 Task: Select traffic view around selected location Olympic National Park, Washington, United States and identify the nearest hotel to the peak traffic point
Action: Mouse moved to (1031, 59)
Screenshot: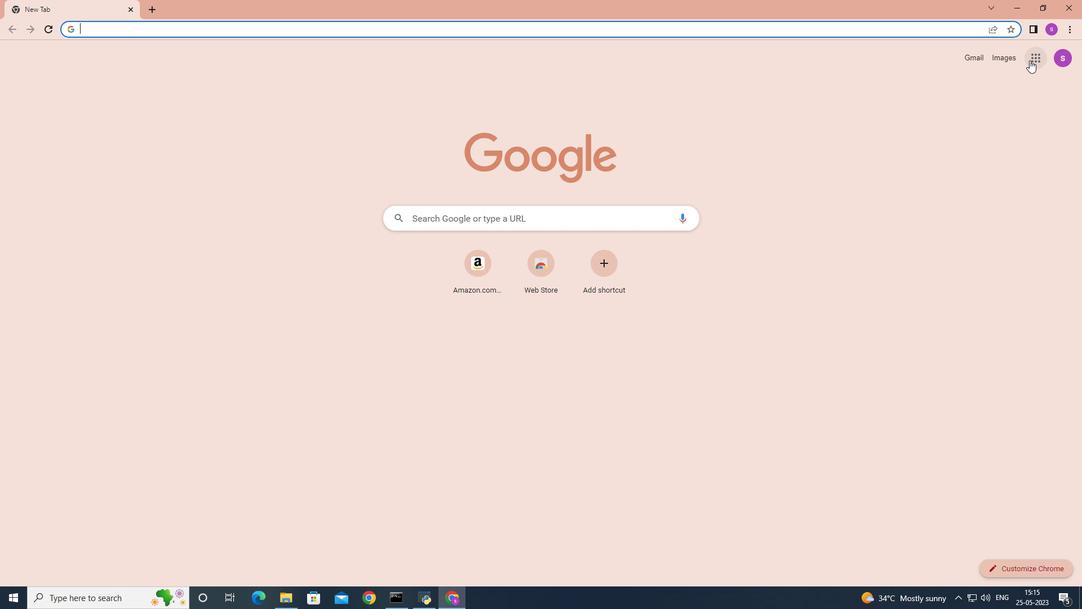 
Action: Mouse pressed left at (1031, 59)
Screenshot: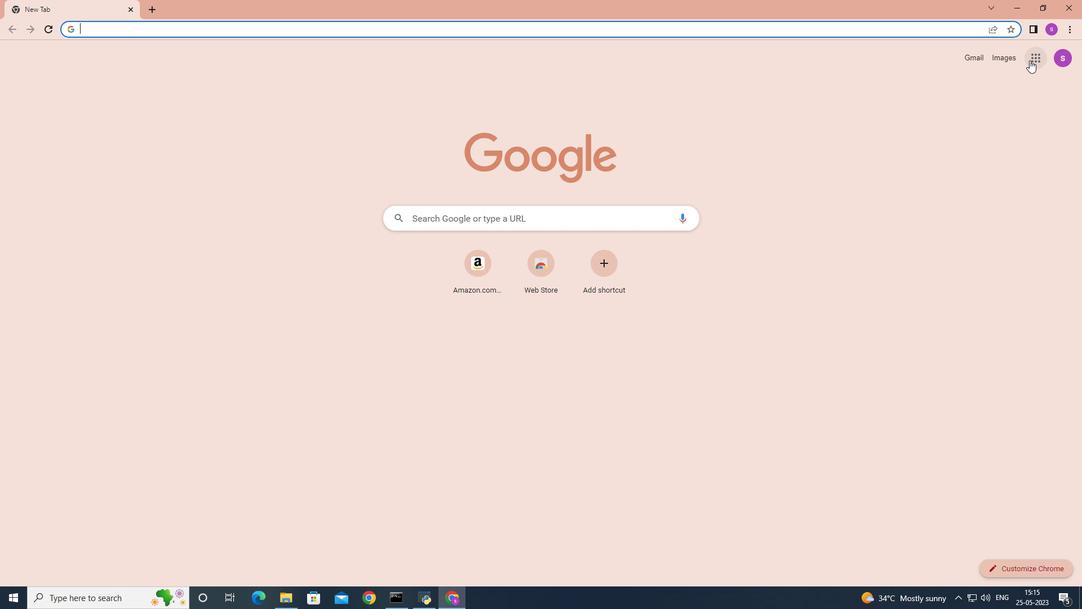 
Action: Mouse moved to (1021, 91)
Screenshot: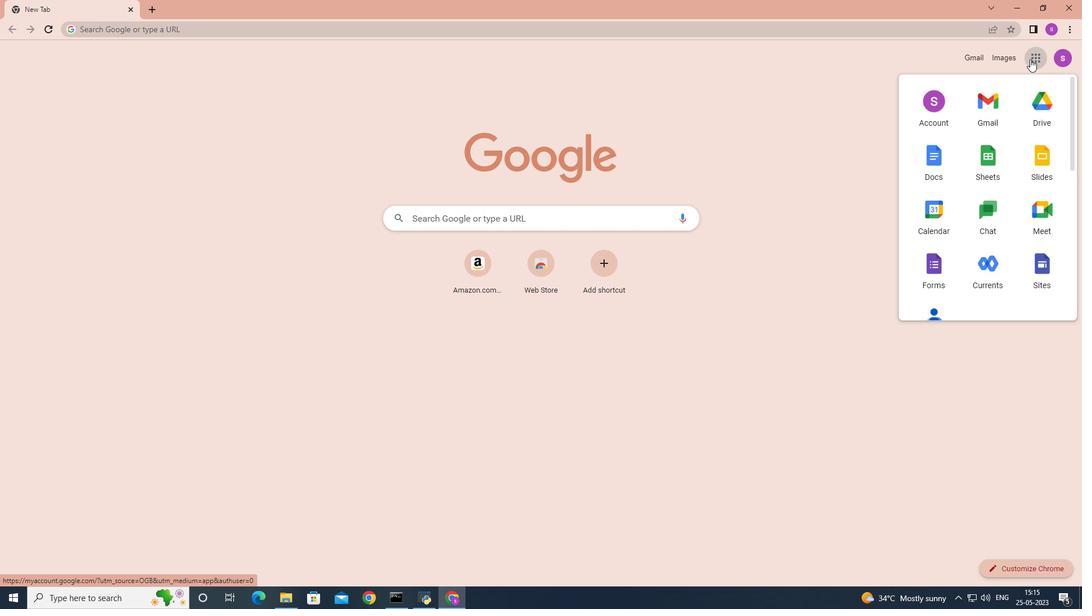 
Action: Mouse scrolled (1021, 91) with delta (0, 0)
Screenshot: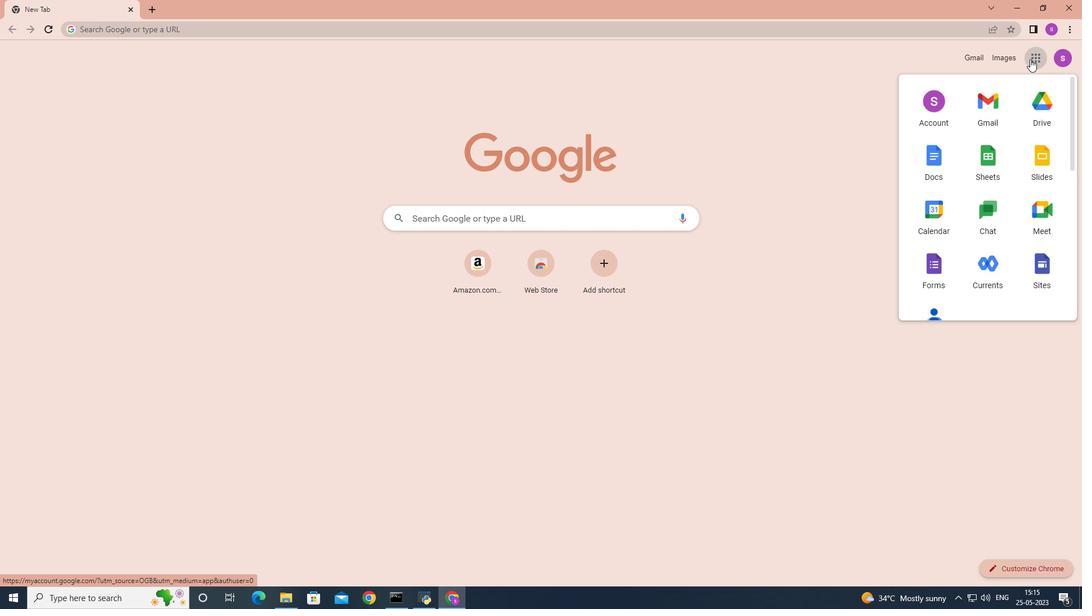 
Action: Mouse moved to (1021, 92)
Screenshot: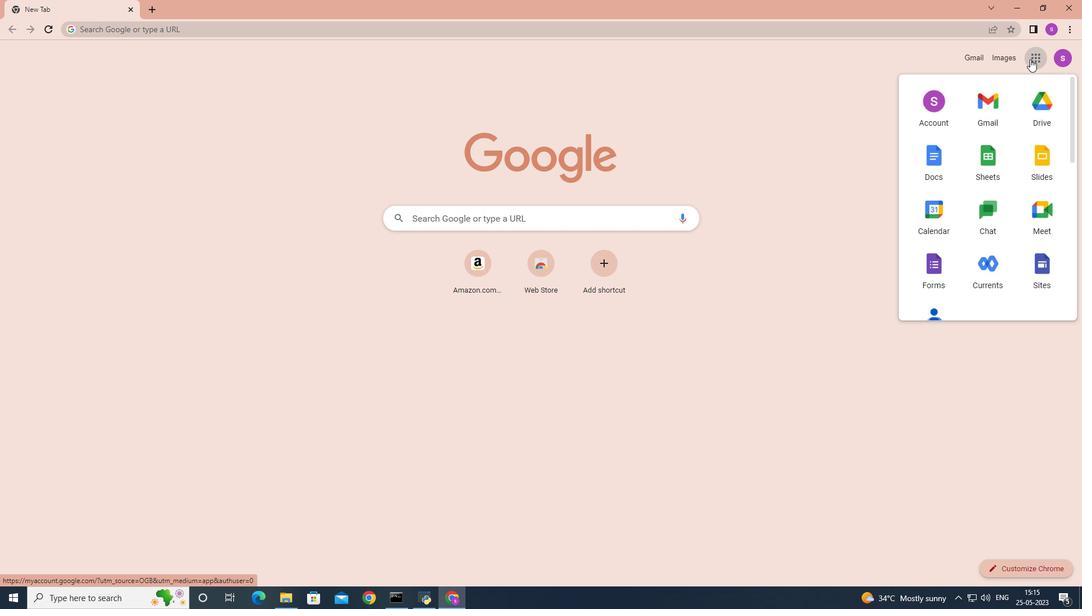 
Action: Mouse scrolled (1021, 91) with delta (0, 0)
Screenshot: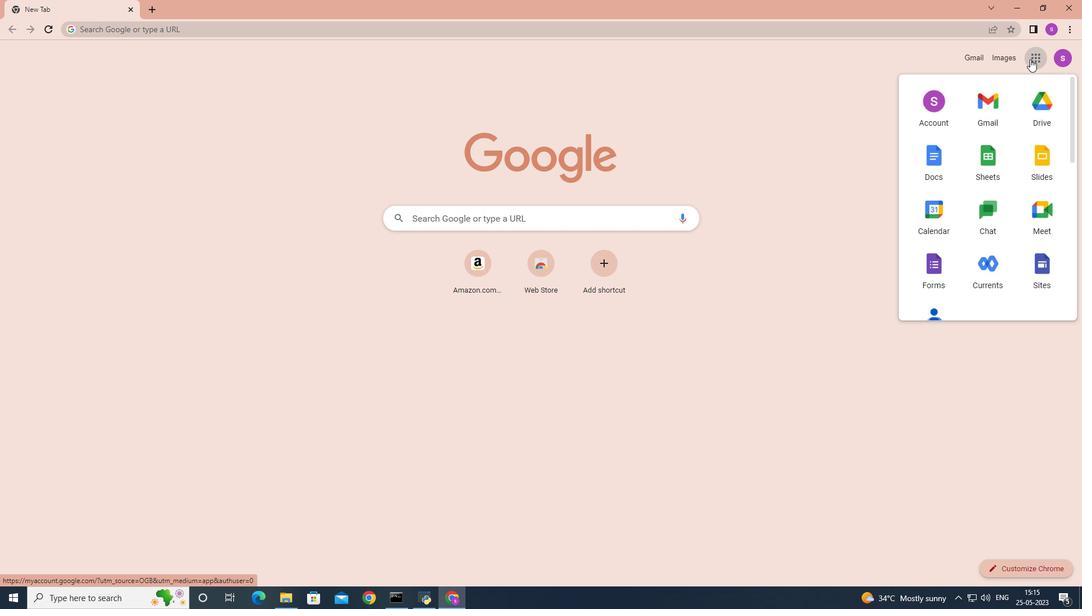 
Action: Mouse scrolled (1021, 91) with delta (0, 0)
Screenshot: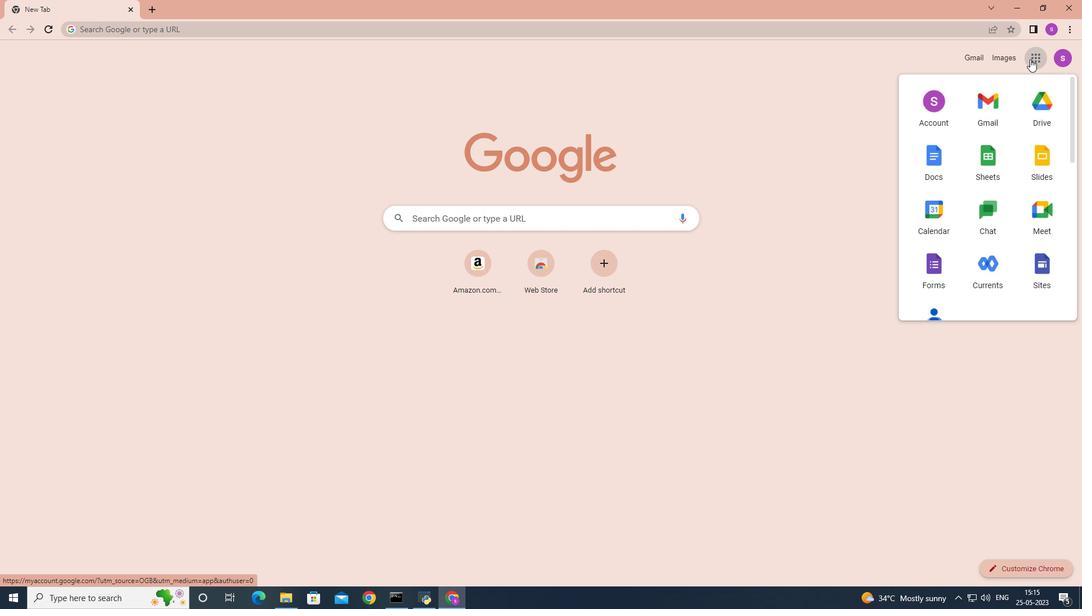
Action: Mouse moved to (1058, 205)
Screenshot: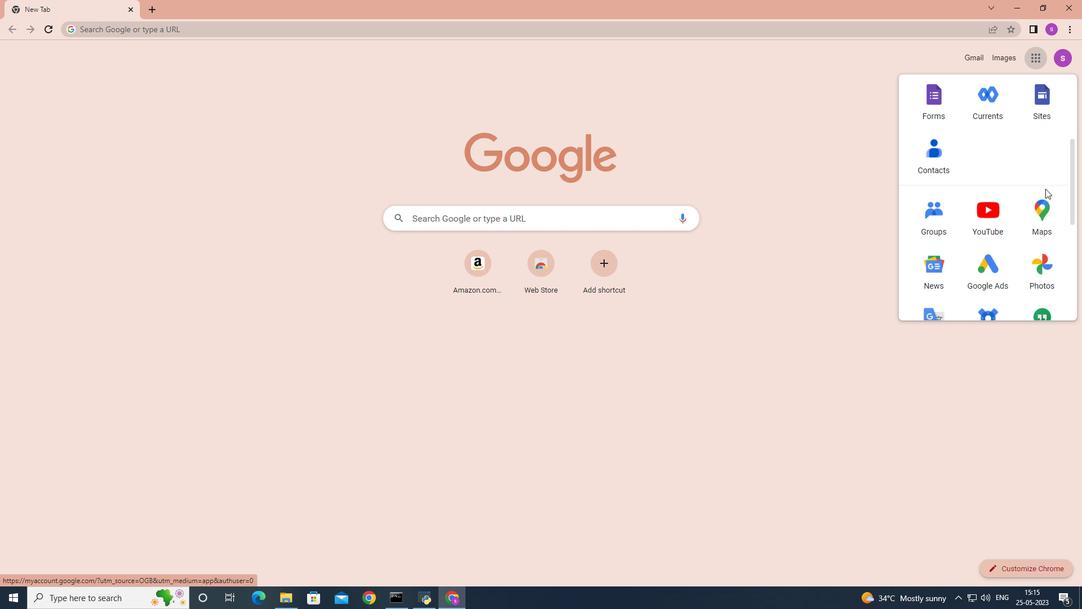 
Action: Mouse pressed left at (1058, 205)
Screenshot: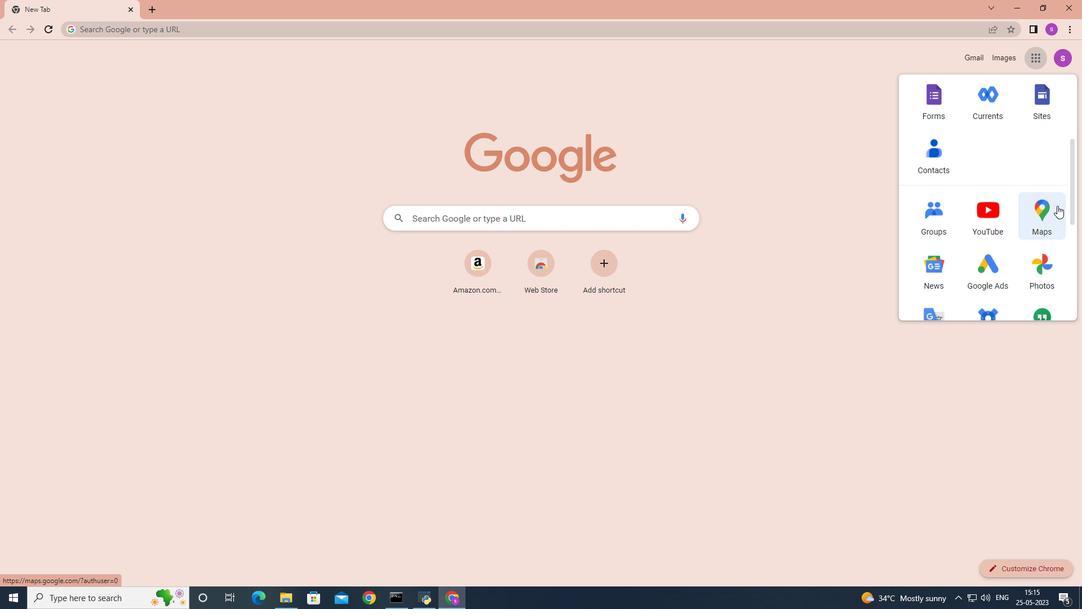 
Action: Mouse moved to (163, 56)
Screenshot: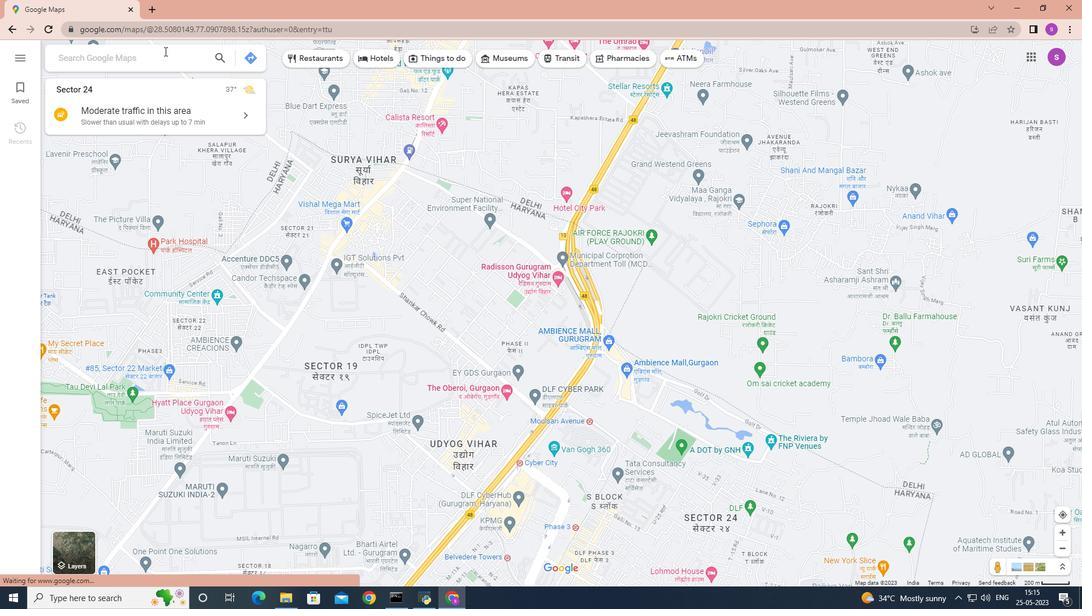 
Action: Mouse pressed left at (163, 56)
Screenshot: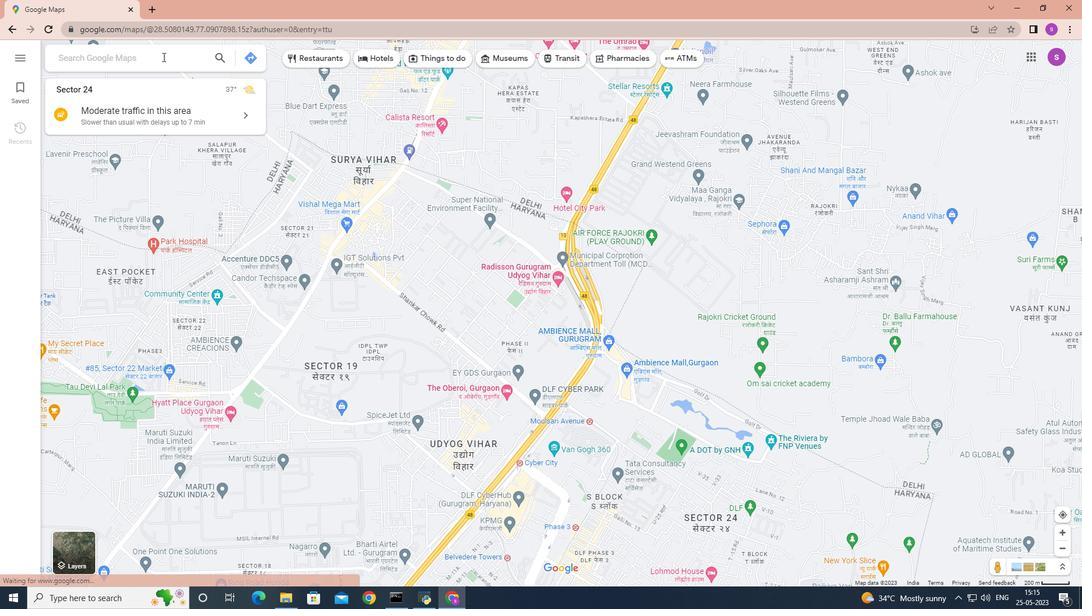 
Action: Mouse moved to (360, 41)
Screenshot: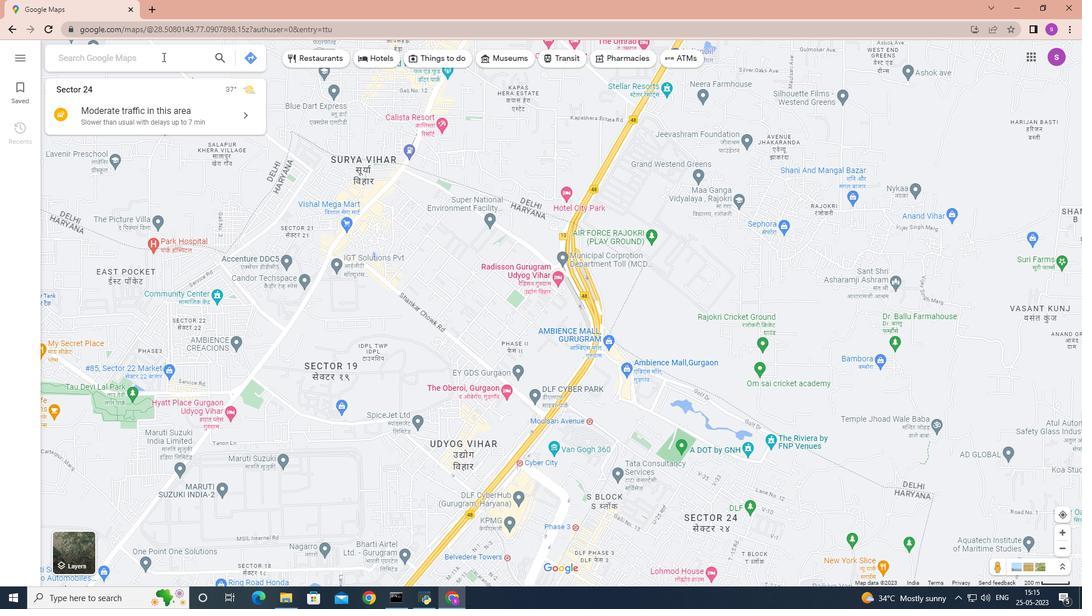 
Action: Key pressed <Key.shift>Olt<Key.backspace>ympic<Key.space>nat<Key.backspace><Key.backspace><Key.backspace><Key.shift>National<Key.space><Key.shift>Park<Key.space>,<Key.space><Key.shift>Washington<Key.space>,<Key.space><Key.shift><Key.shift><Key.shift><Key.shift><Key.shift><Key.shift><Key.shift><Key.shift><Key.shift><Key.shift><Key.shift><Key.shift><Key.shift><Key.shift><Key.shift><Key.shift><Key.shift><Key.shift><Key.shift><Key.shift><Key.shift><Key.shift><Key.shift><Key.shift>United<Key.space><Key.shift>States
Screenshot: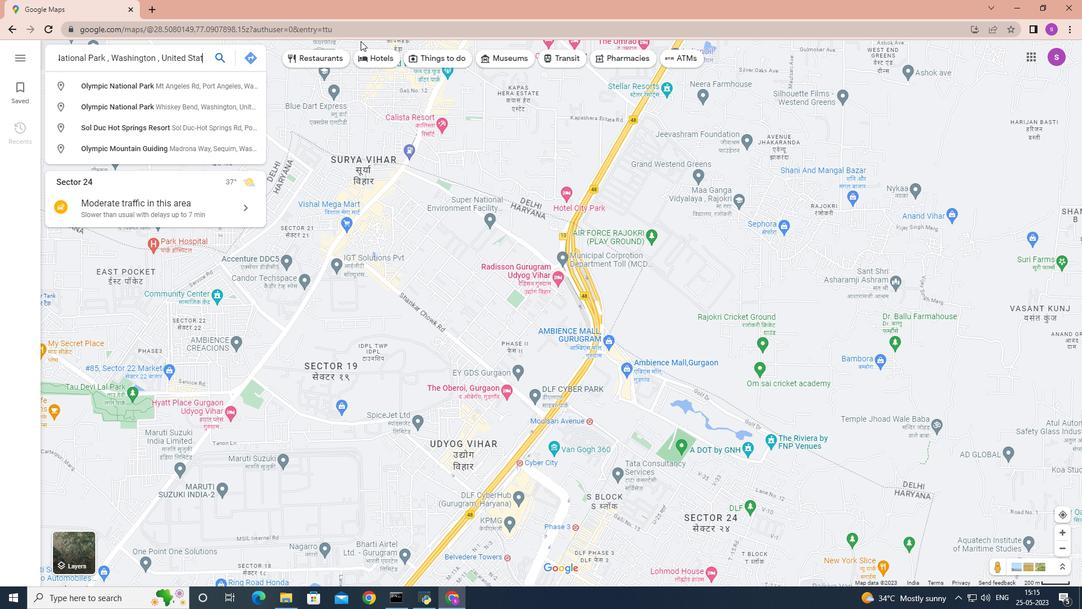 
Action: Mouse moved to (219, 55)
Screenshot: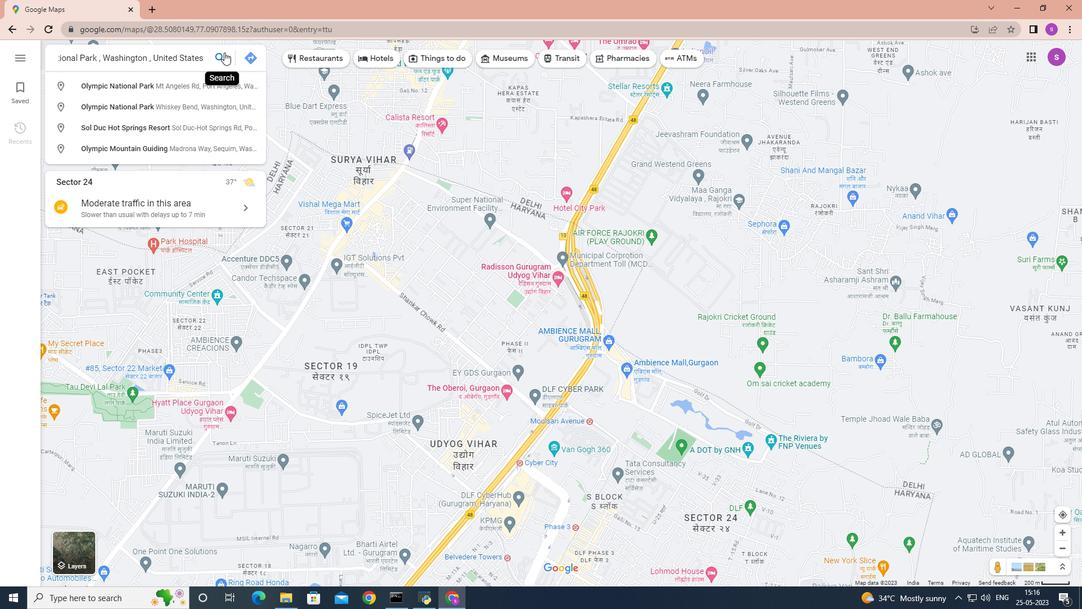 
Action: Mouse pressed left at (219, 55)
Screenshot: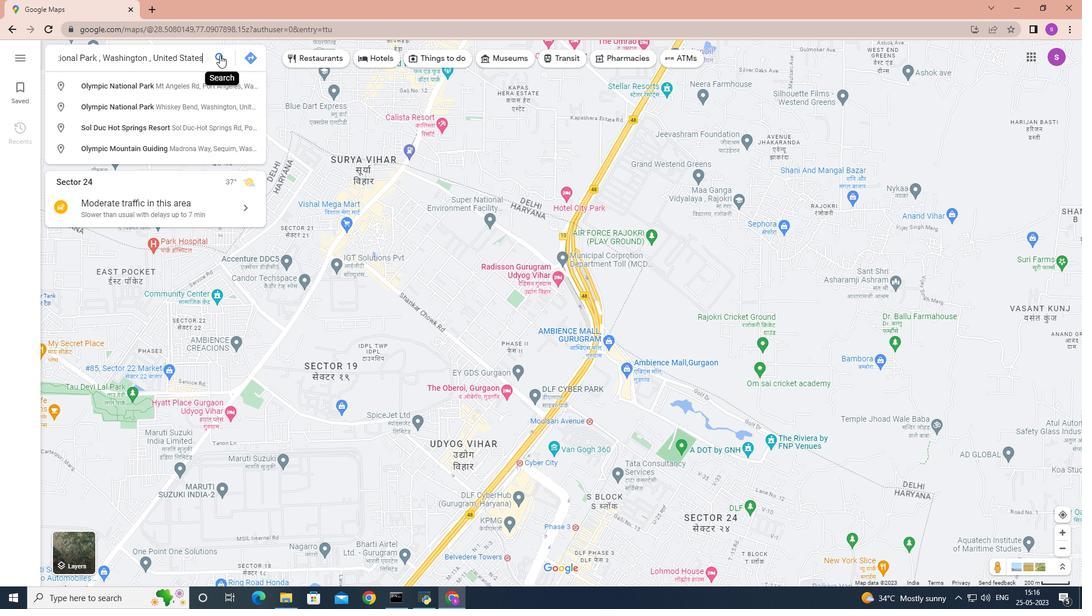 
Action: Mouse moved to (381, 58)
Screenshot: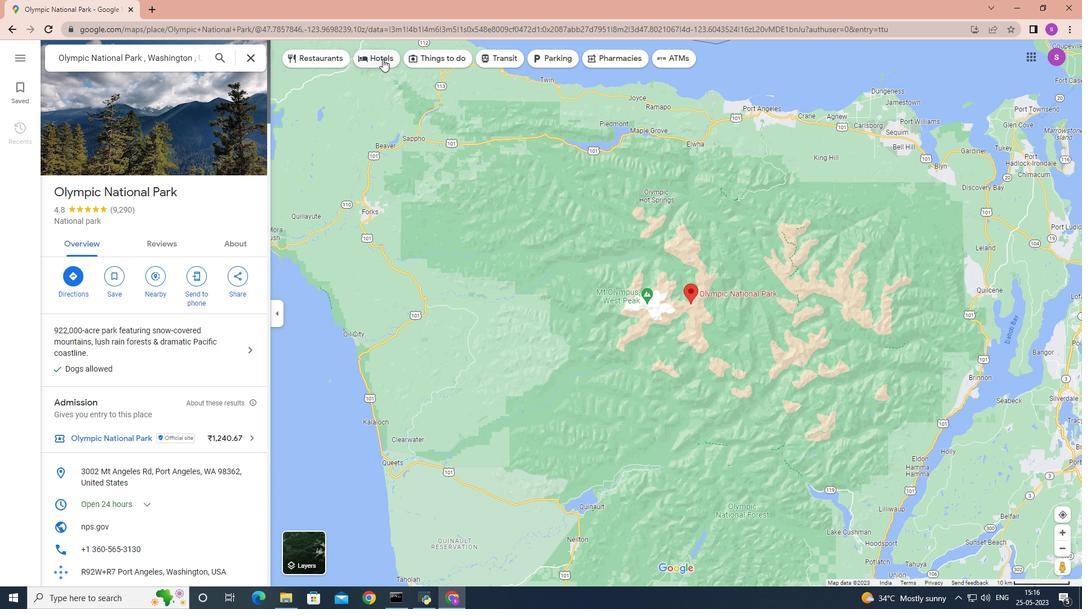 
Action: Mouse pressed left at (381, 58)
Screenshot: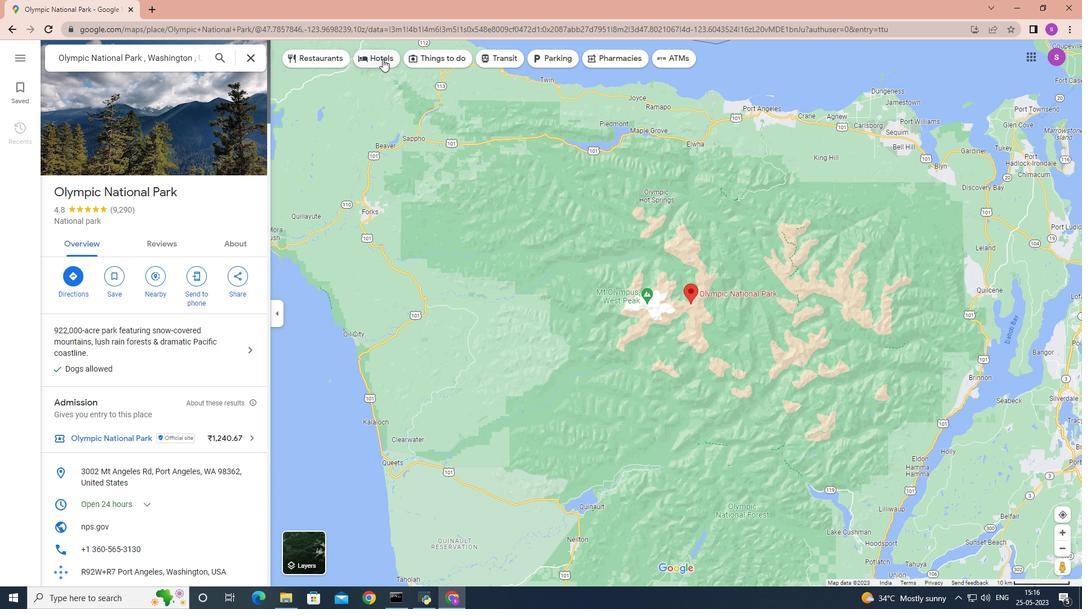 
Action: Mouse moved to (306, 544)
Screenshot: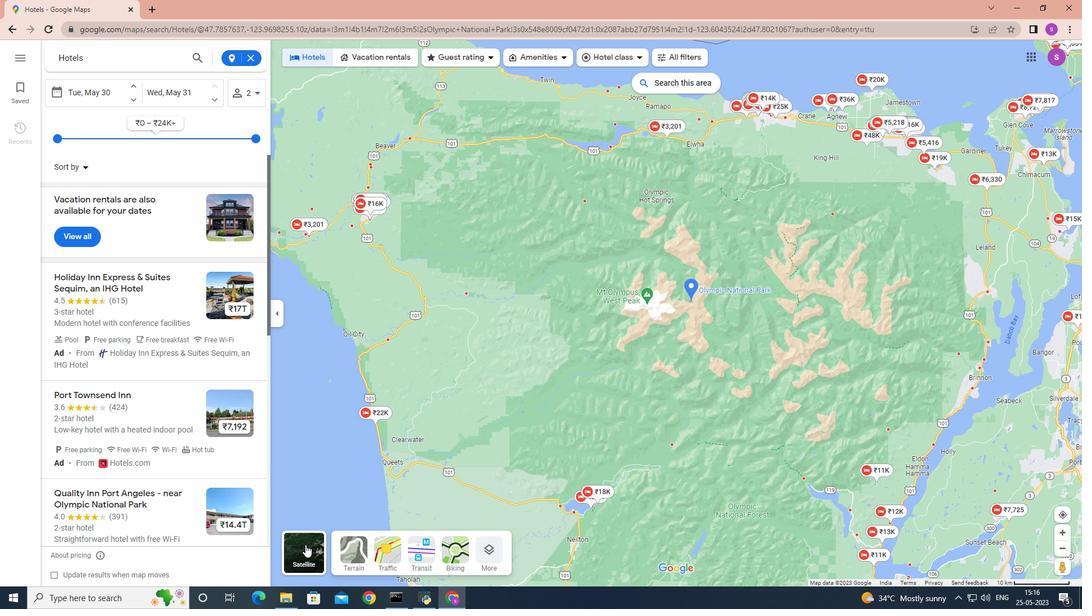
Action: Mouse pressed left at (306, 544)
Screenshot: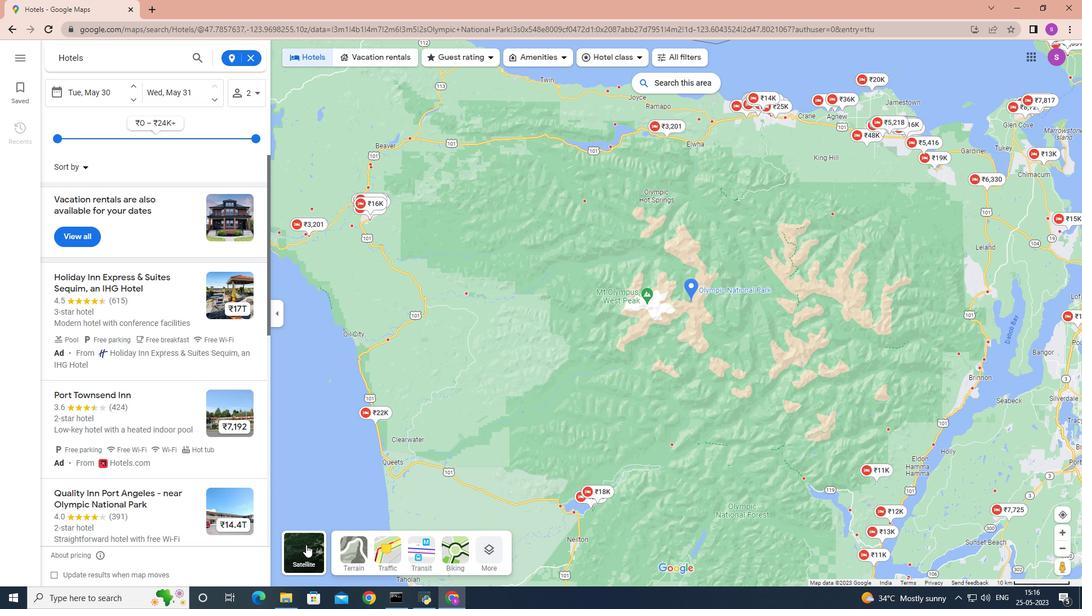 
Action: Mouse moved to (491, 553)
Screenshot: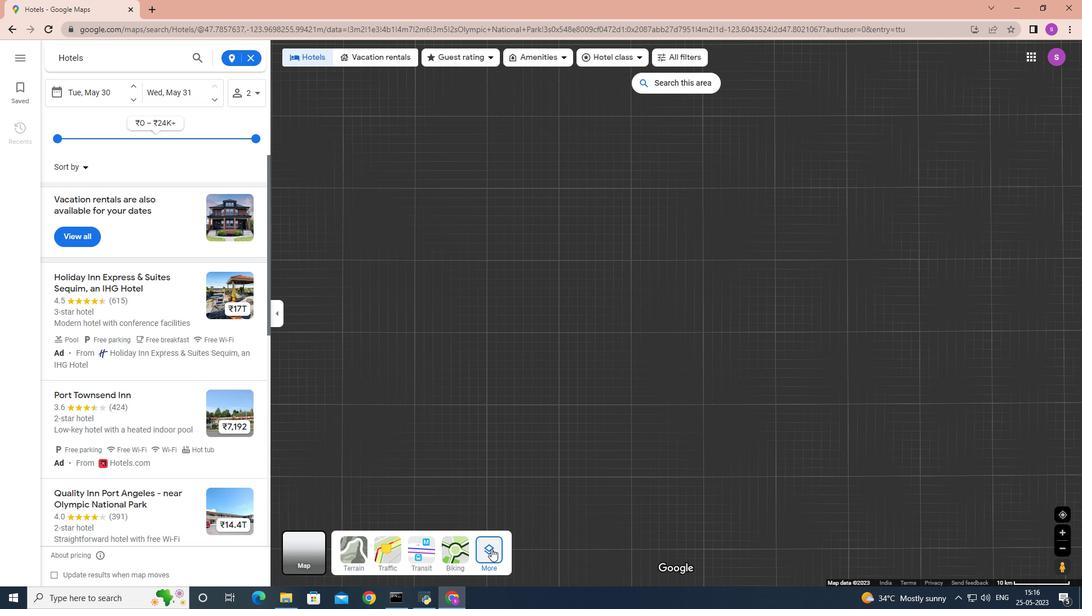 
Action: Mouse pressed left at (491, 553)
Screenshot: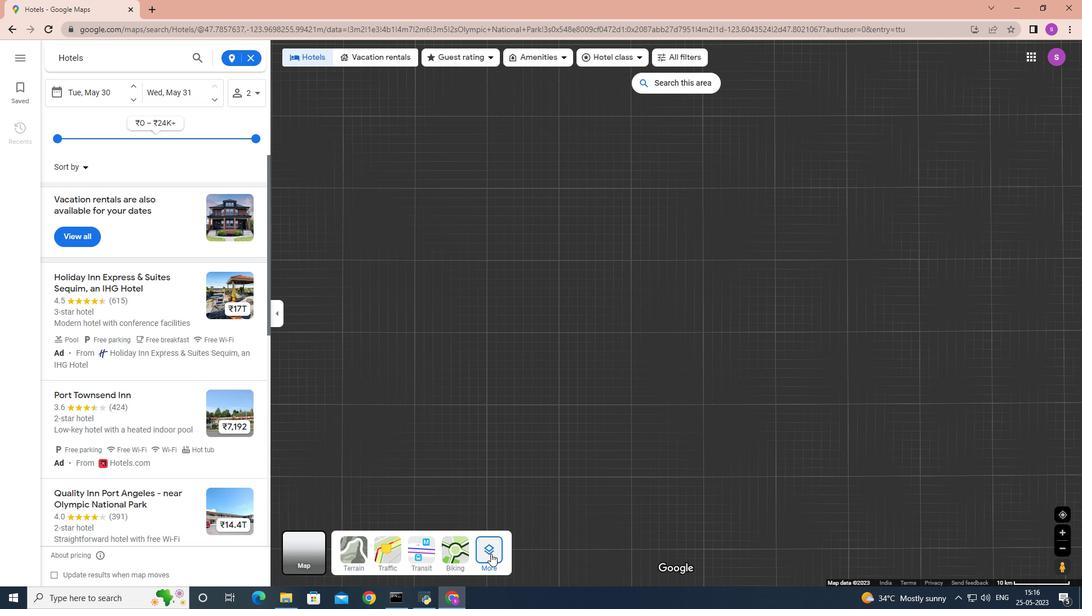 
Action: Mouse moved to (360, 279)
Screenshot: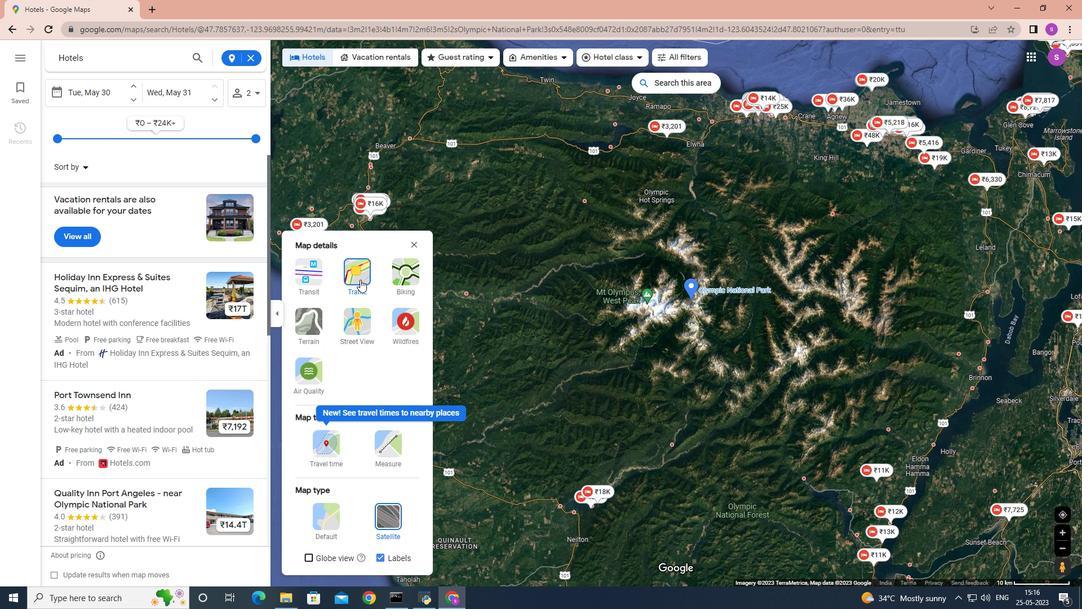 
Action: Mouse pressed left at (360, 279)
Screenshot: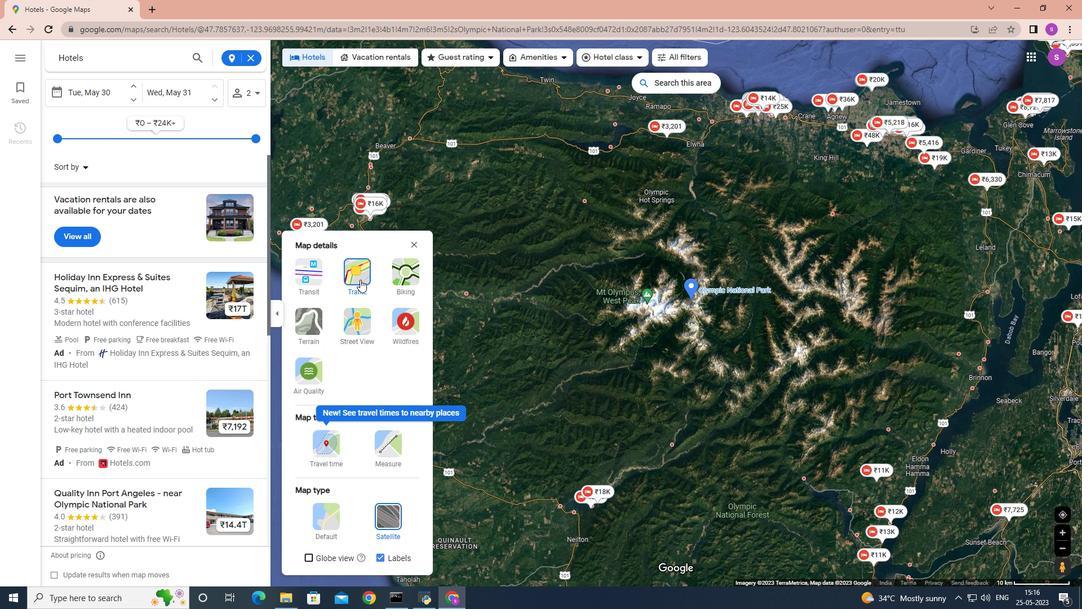 
Action: Mouse moved to (318, 504)
Screenshot: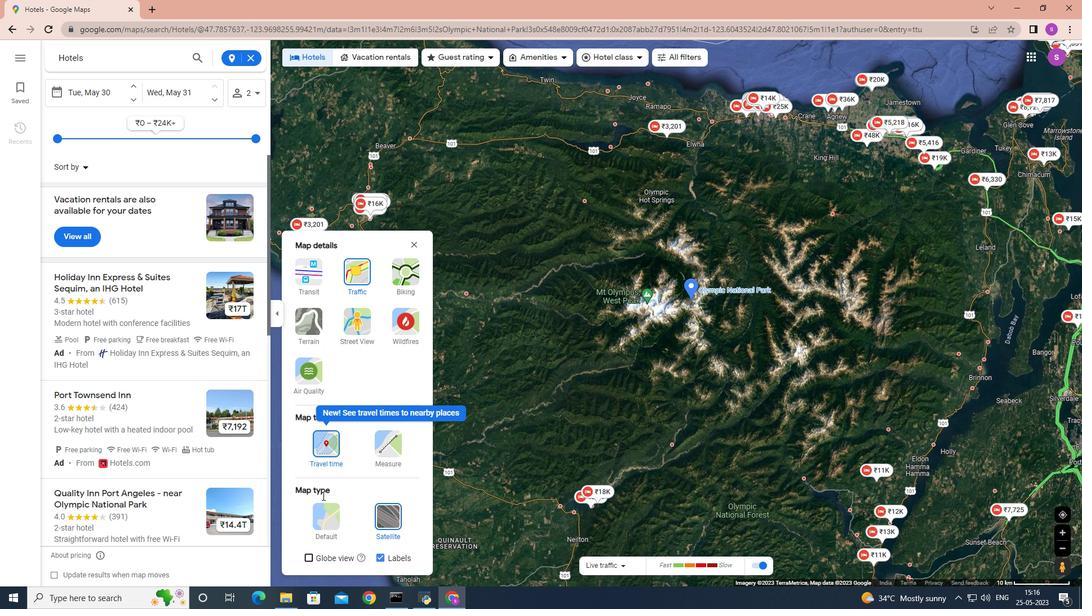 
Action: Mouse scrolled (318, 503) with delta (0, 0)
Screenshot: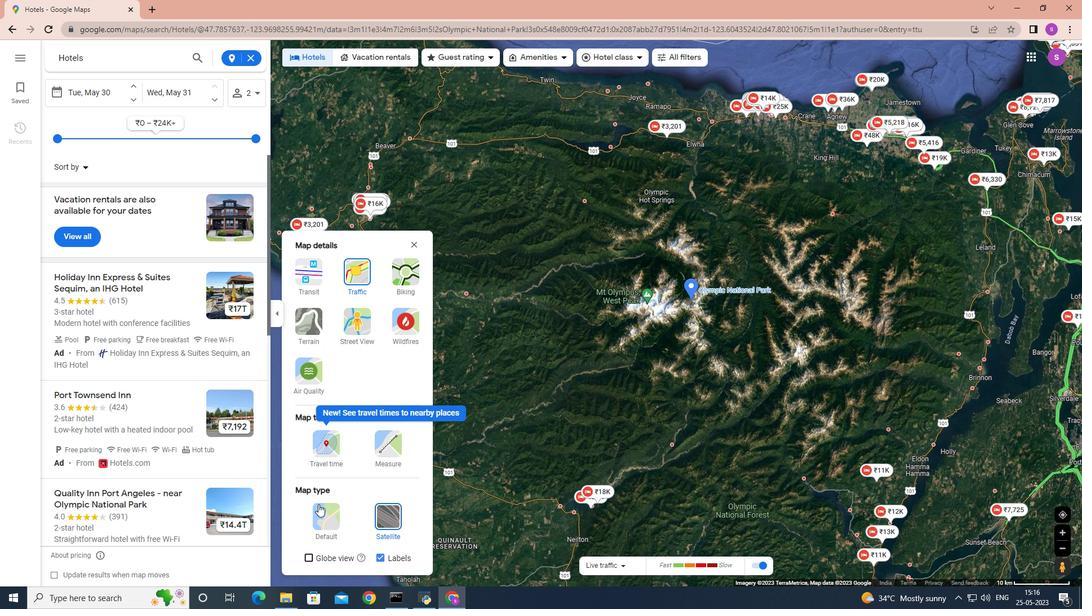 
Action: Mouse moved to (324, 518)
Screenshot: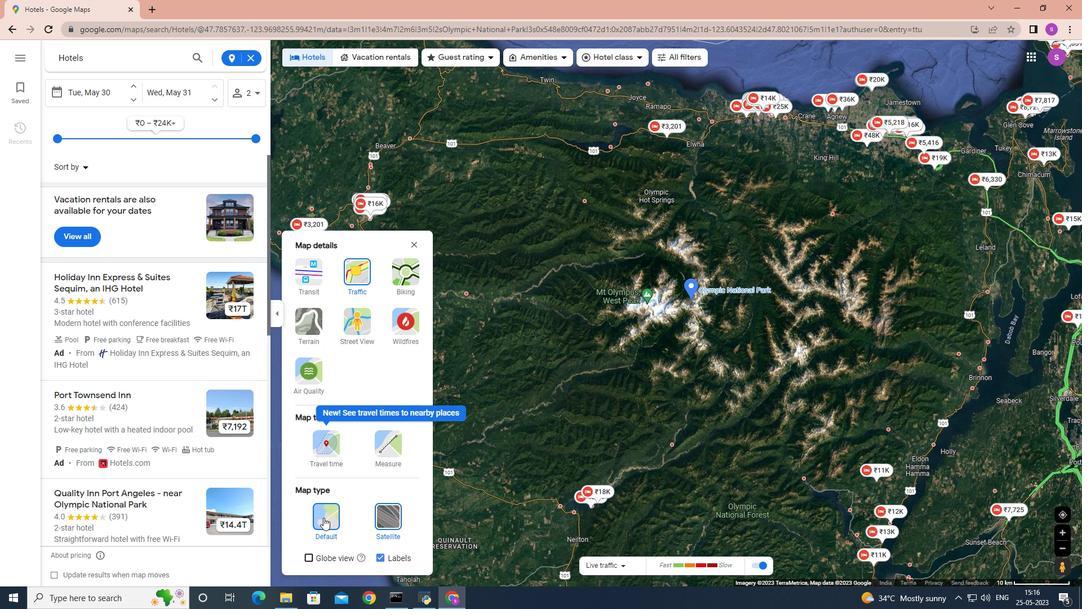 
Action: Mouse pressed left at (324, 518)
Screenshot: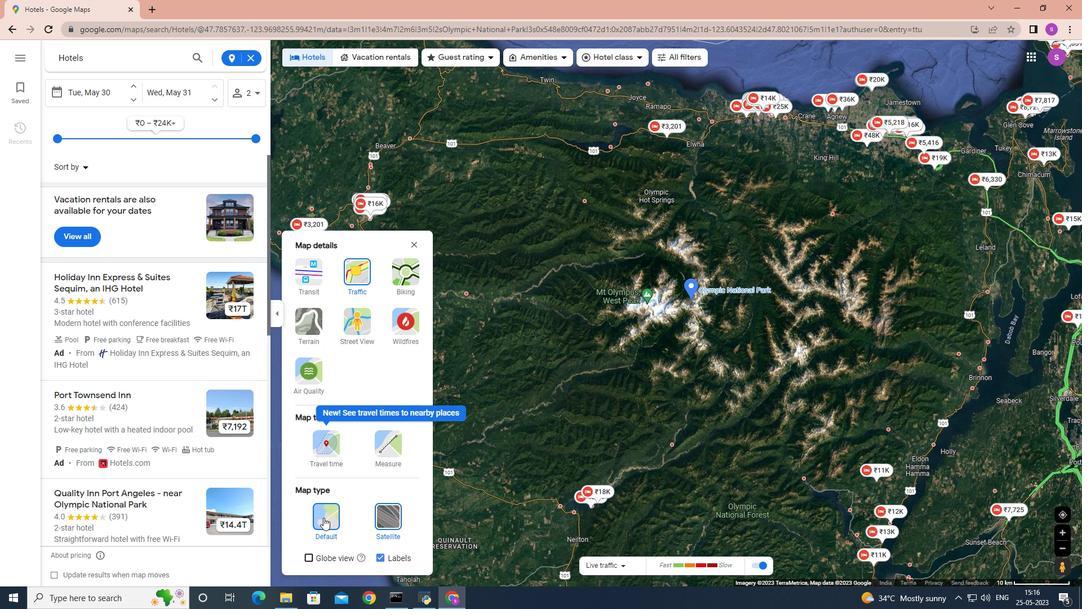 
Action: Mouse moved to (355, 273)
Screenshot: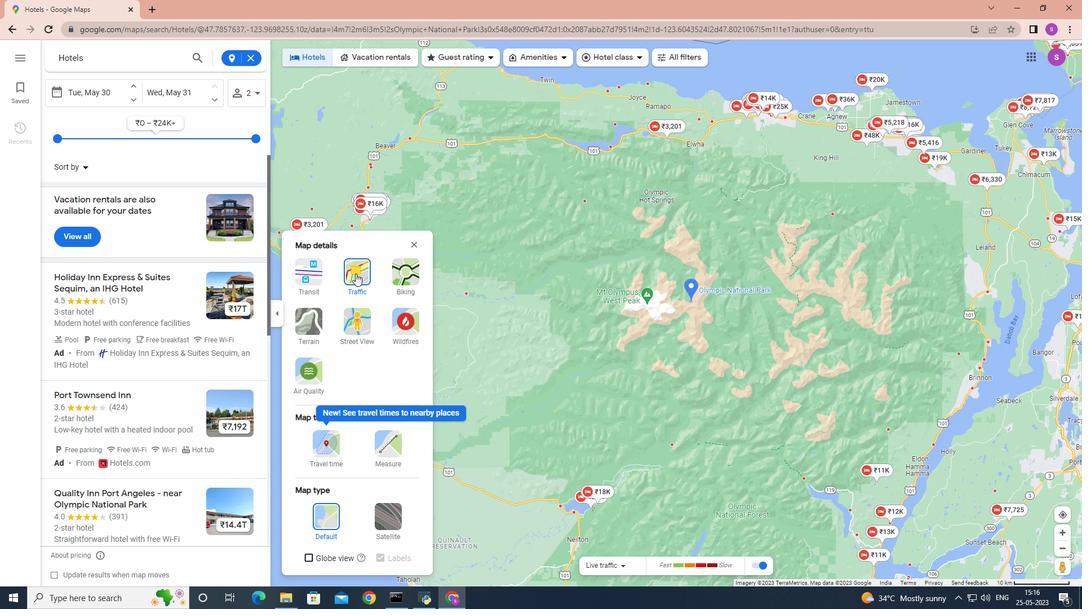 
Action: Mouse pressed left at (355, 273)
Screenshot: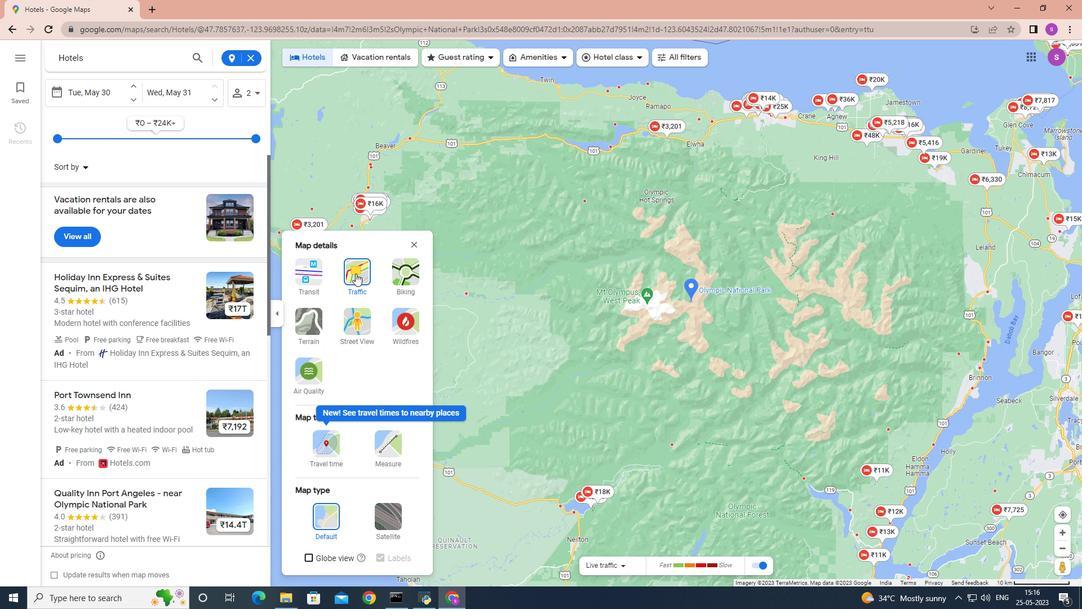 
Action: Mouse moved to (355, 281)
Screenshot: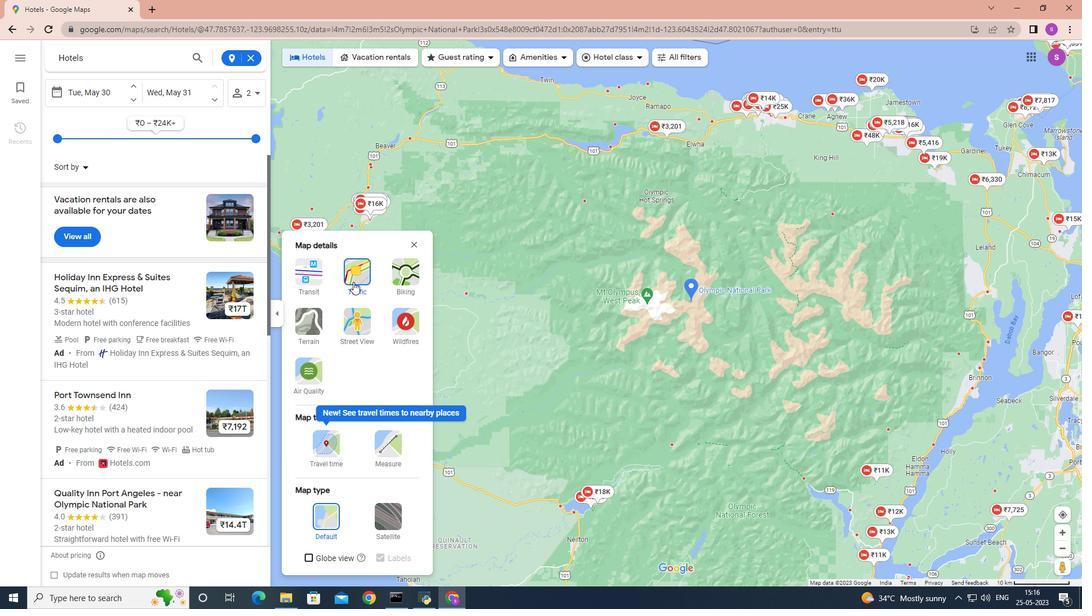 
Action: Mouse pressed left at (355, 281)
Screenshot: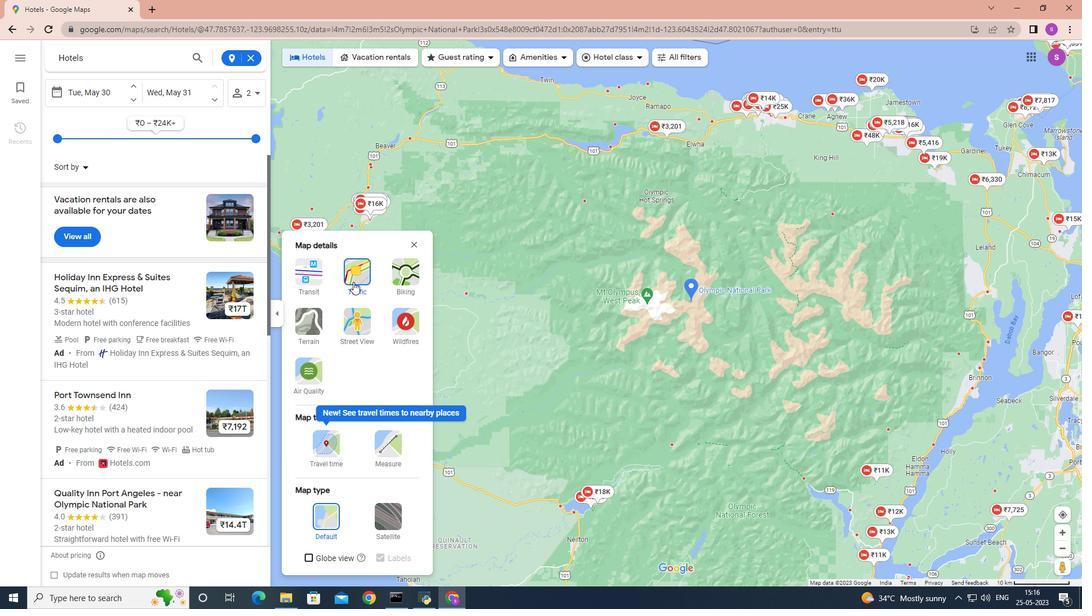
Action: Mouse moved to (415, 242)
Screenshot: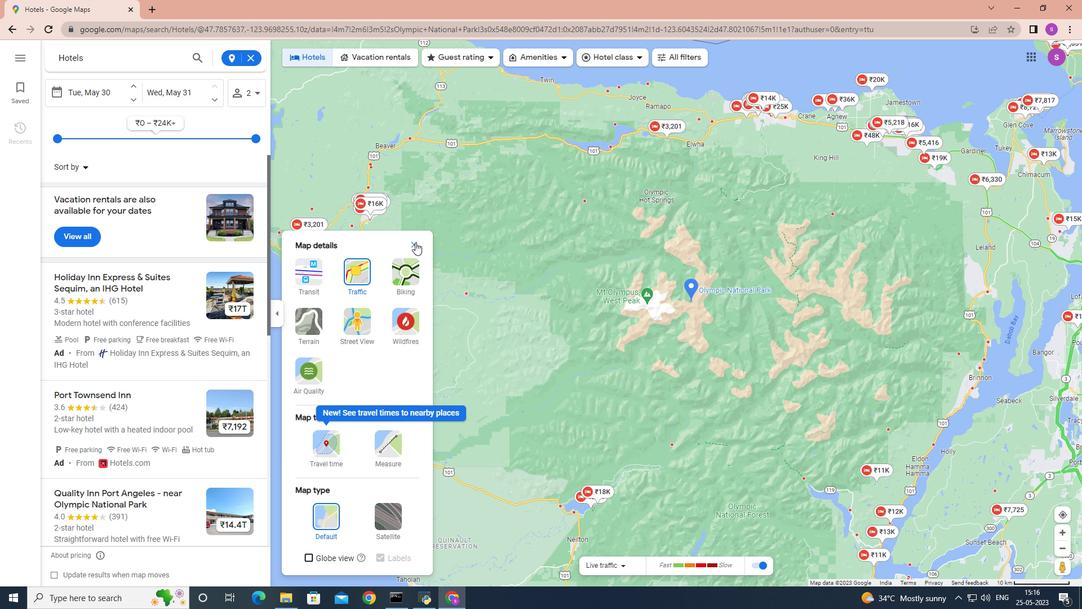 
Action: Mouse pressed left at (415, 242)
Screenshot: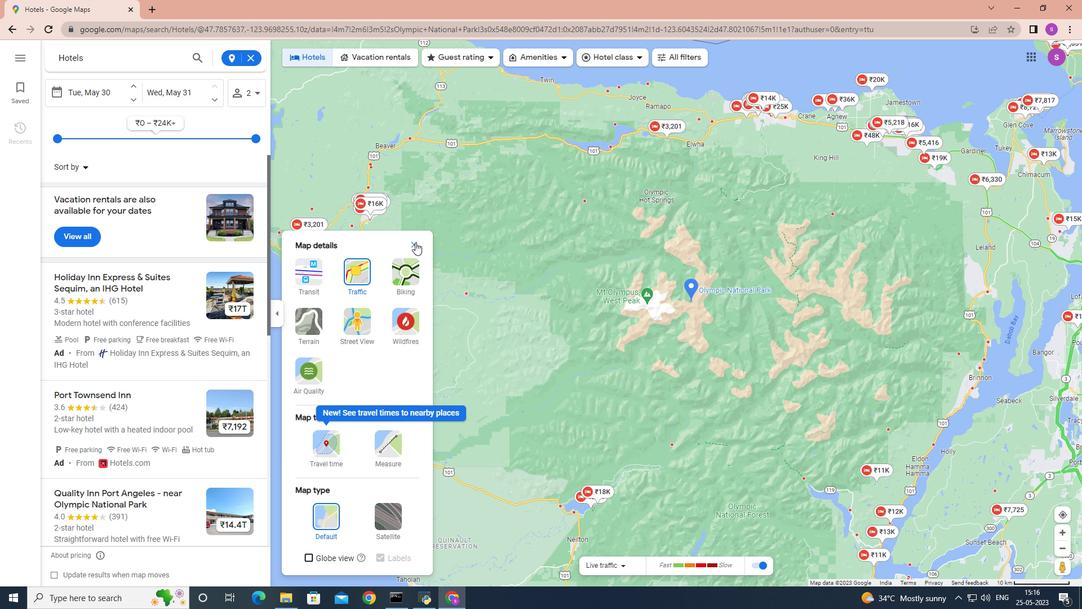 
Action: Mouse moved to (534, 267)
Screenshot: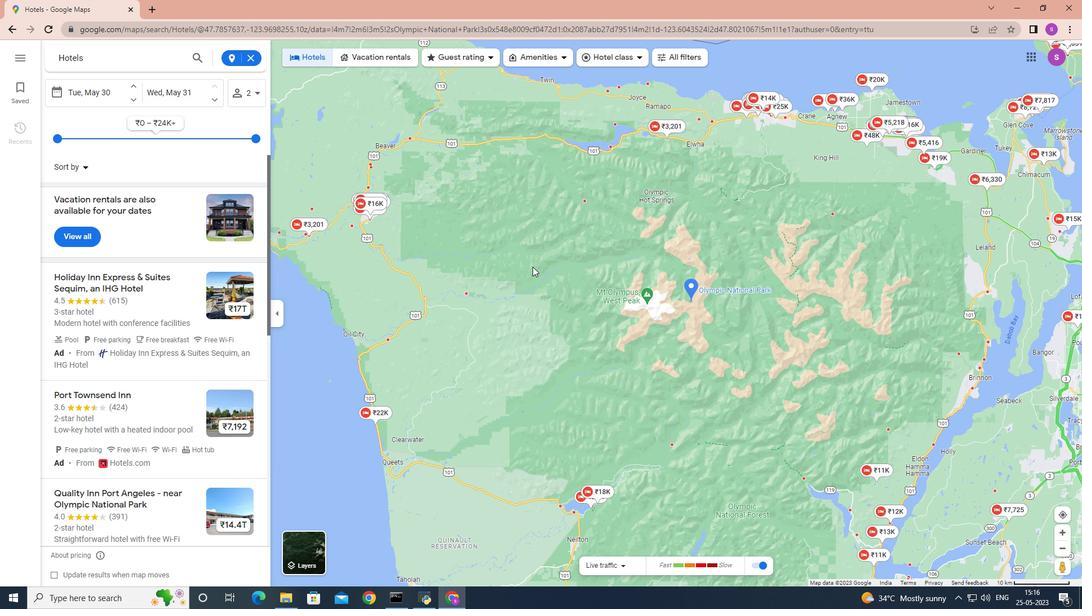 
Action: Mouse scrolled (534, 267) with delta (0, 0)
Screenshot: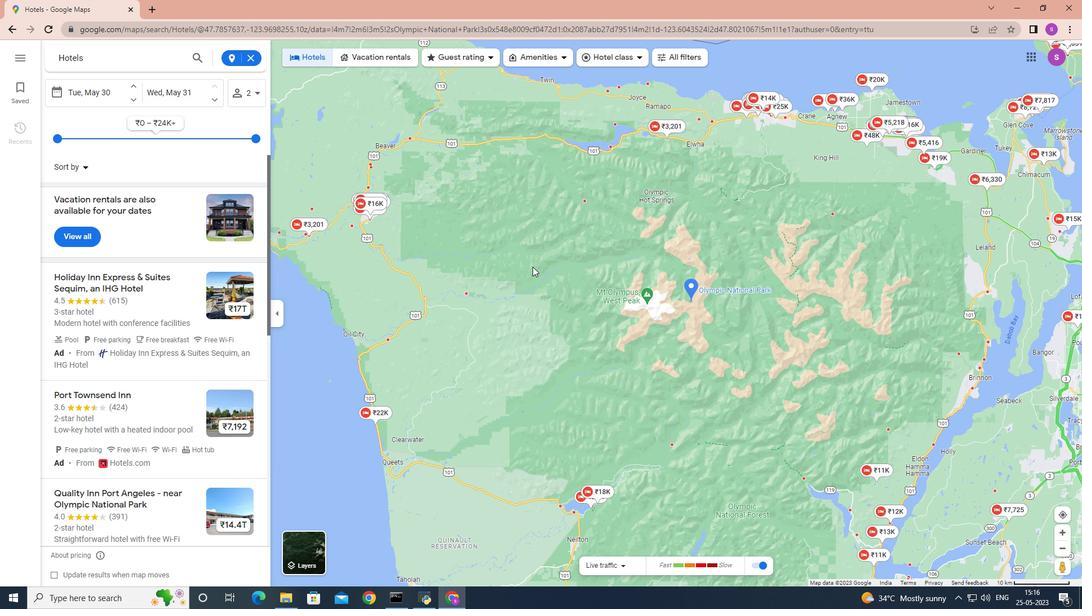 
Action: Mouse moved to (534, 267)
Screenshot: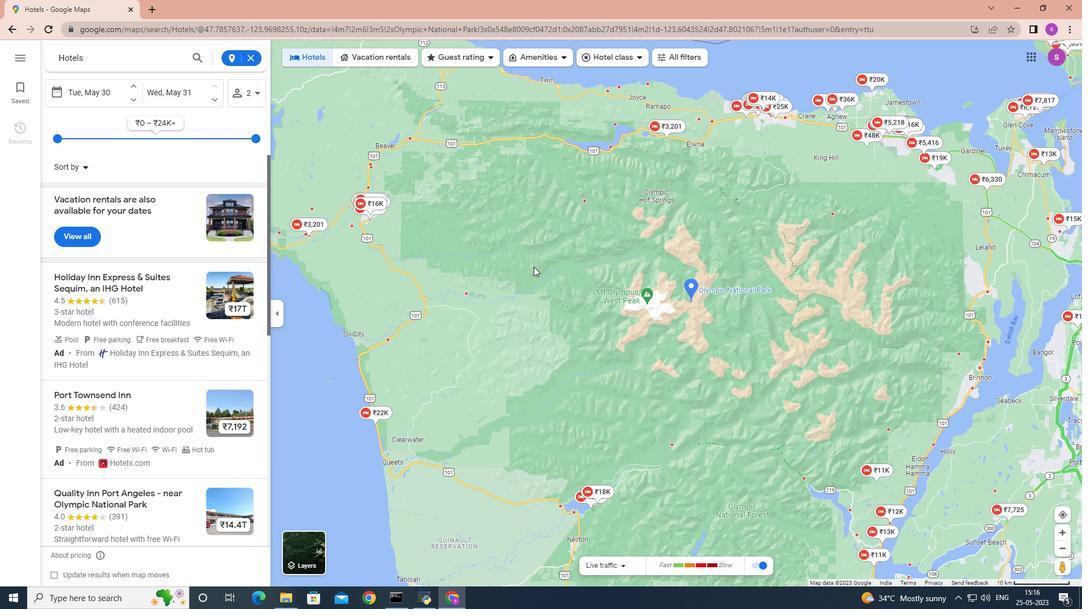 
Action: Mouse scrolled (534, 267) with delta (0, 0)
Screenshot: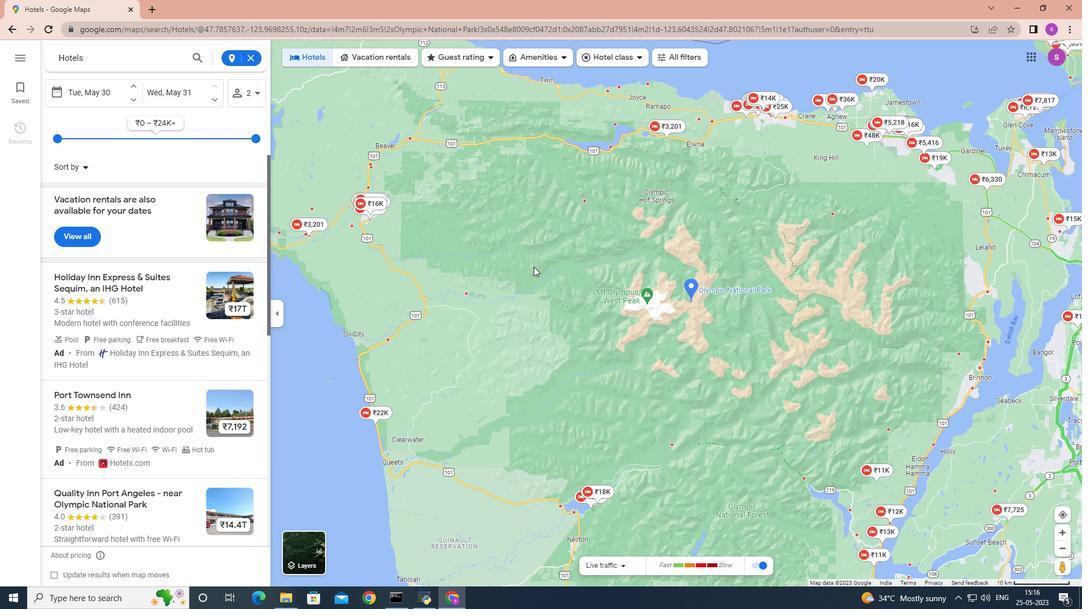 
Action: Mouse moved to (534, 268)
Screenshot: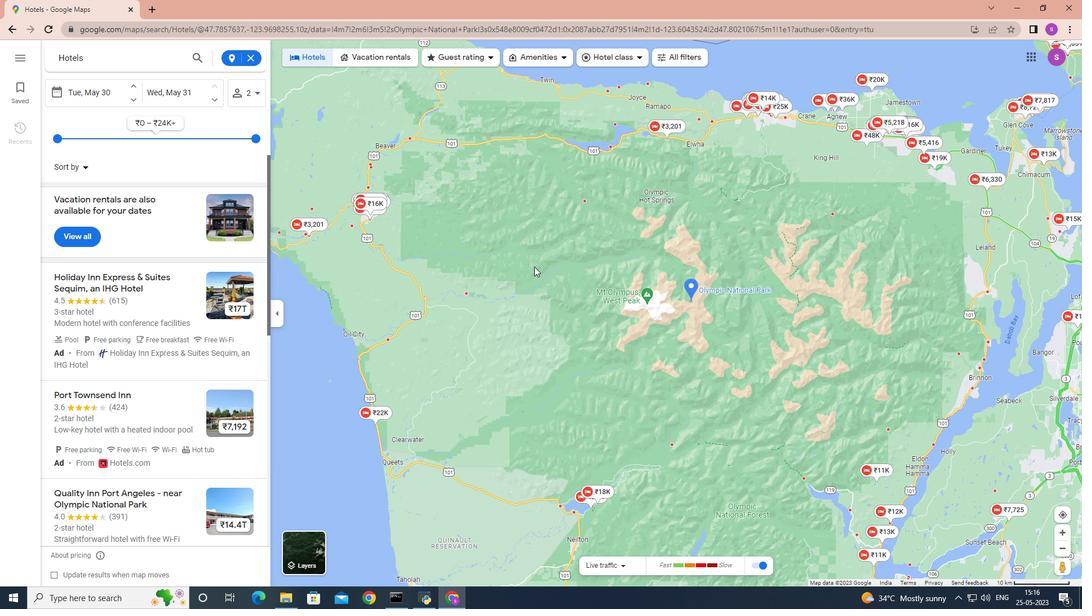 
Action: Mouse scrolled (534, 267) with delta (0, 0)
Screenshot: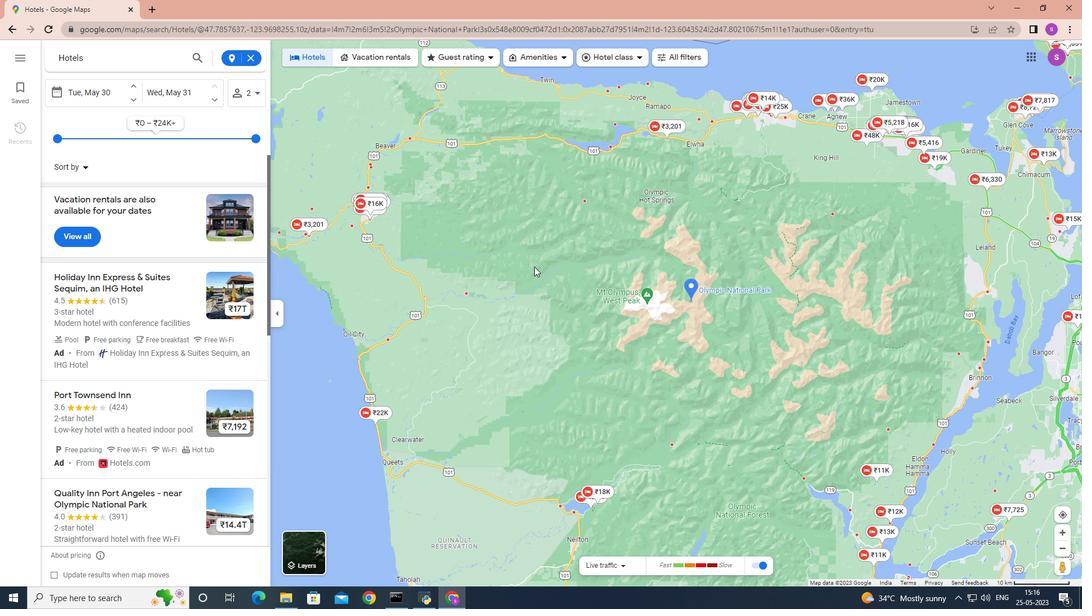 
Action: Mouse scrolled (534, 267) with delta (0, 0)
Screenshot: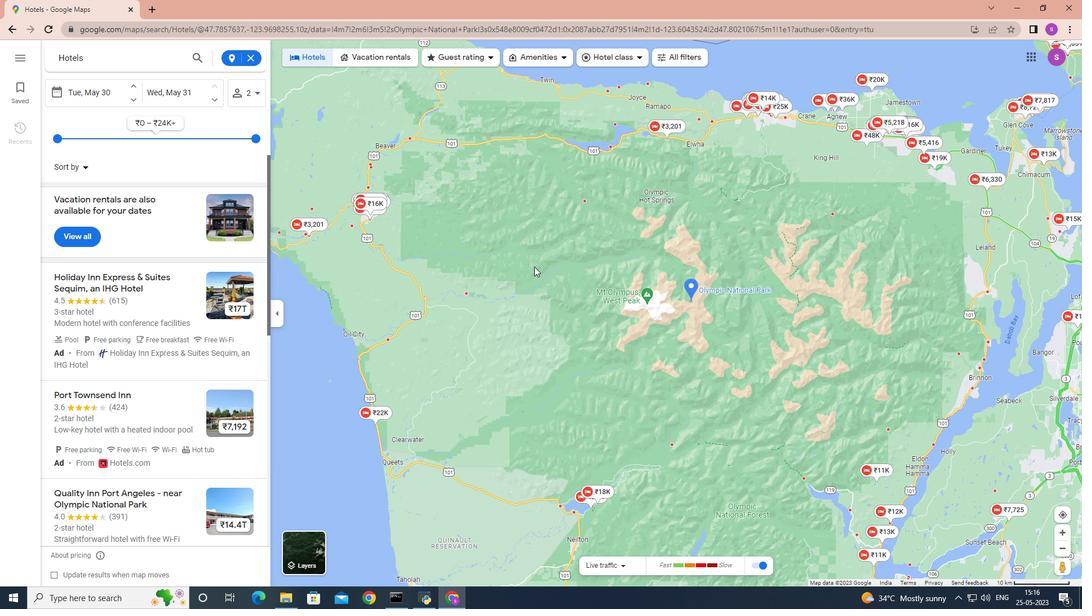 
Action: Mouse moved to (533, 269)
Screenshot: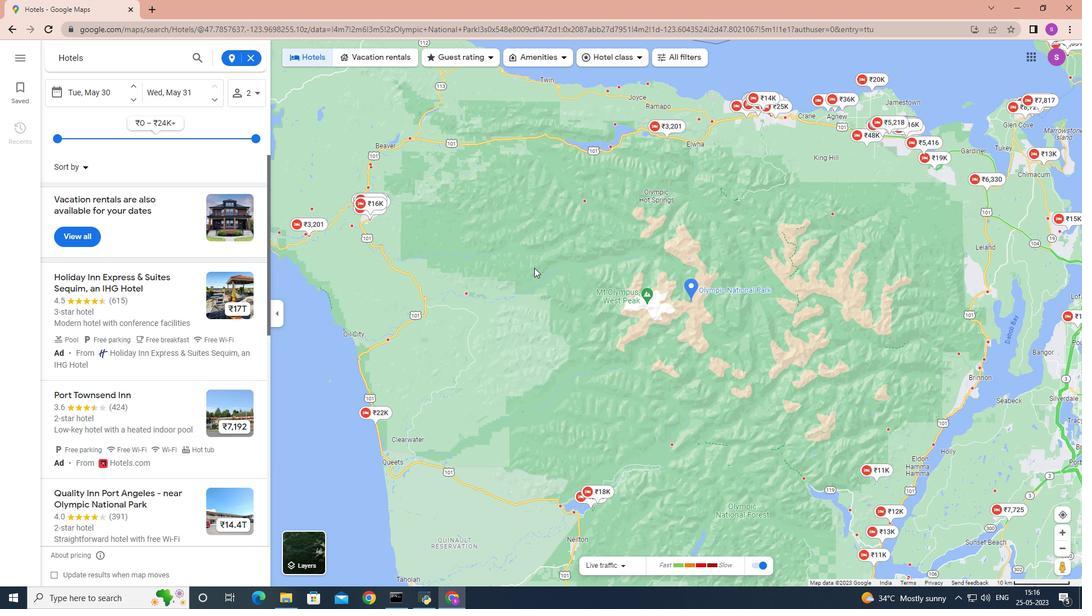 
Action: Mouse scrolled (533, 268) with delta (0, 0)
Screenshot: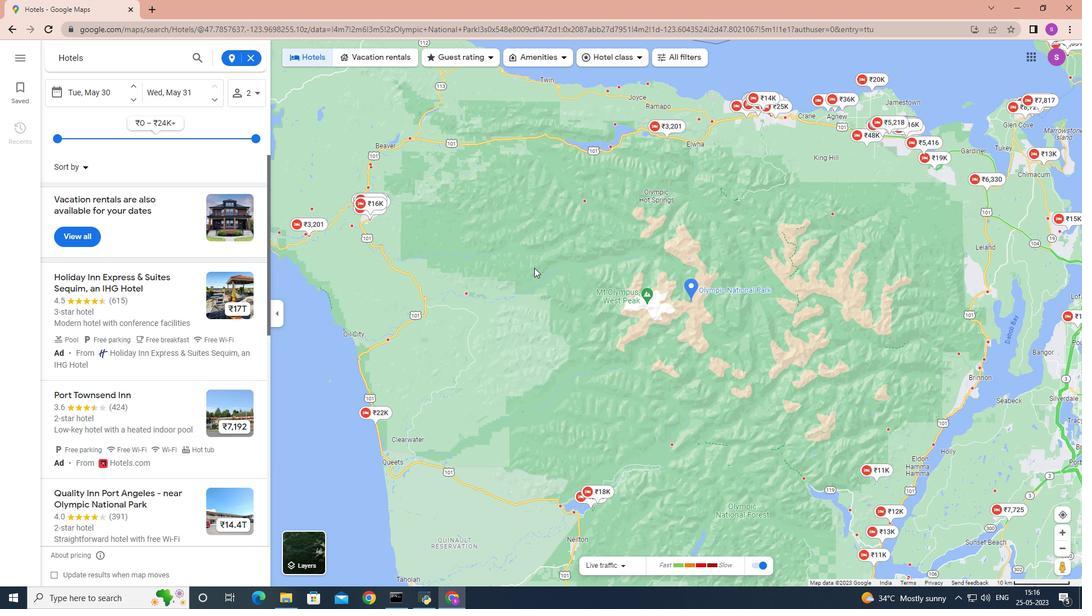 
Action: Mouse moved to (533, 269)
Screenshot: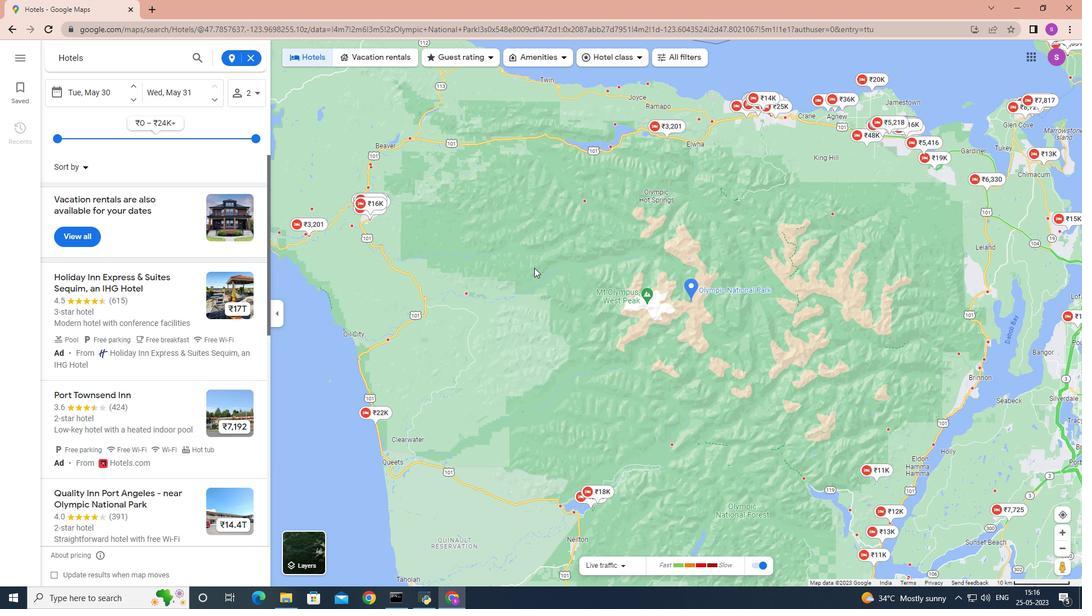 
Action: Mouse scrolled (533, 268) with delta (0, 0)
Screenshot: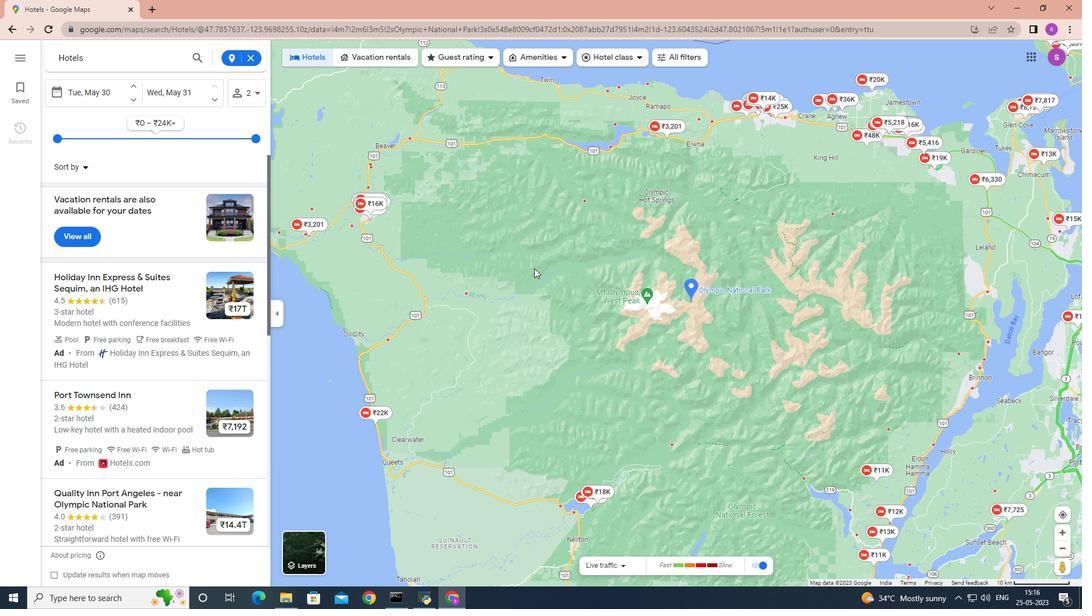 
Action: Mouse moved to (699, 359)
Screenshot: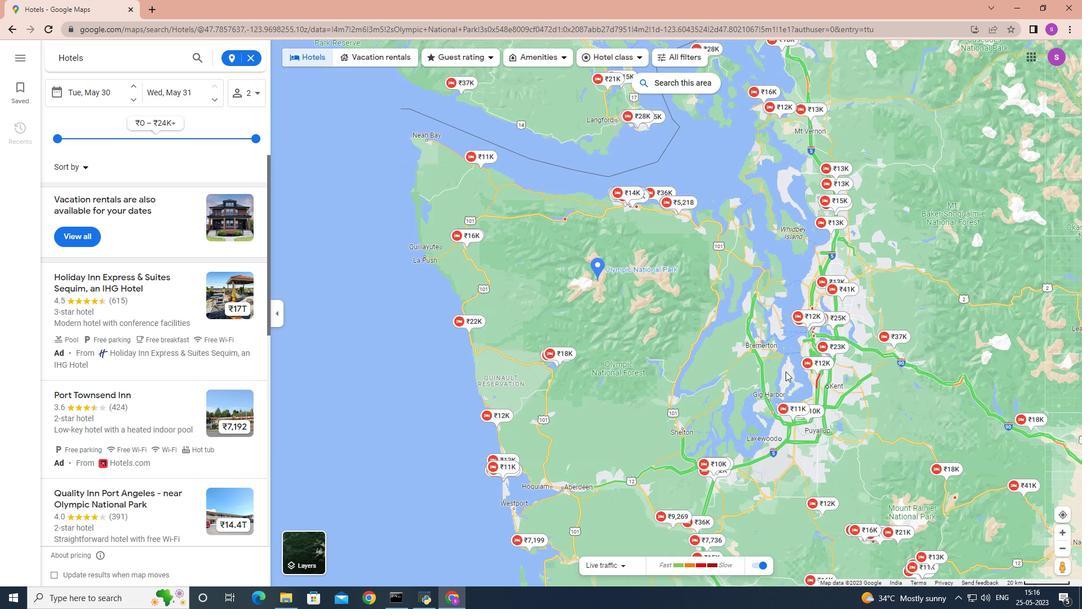 
Action: Mouse scrolled (699, 359) with delta (0, 0)
Screenshot: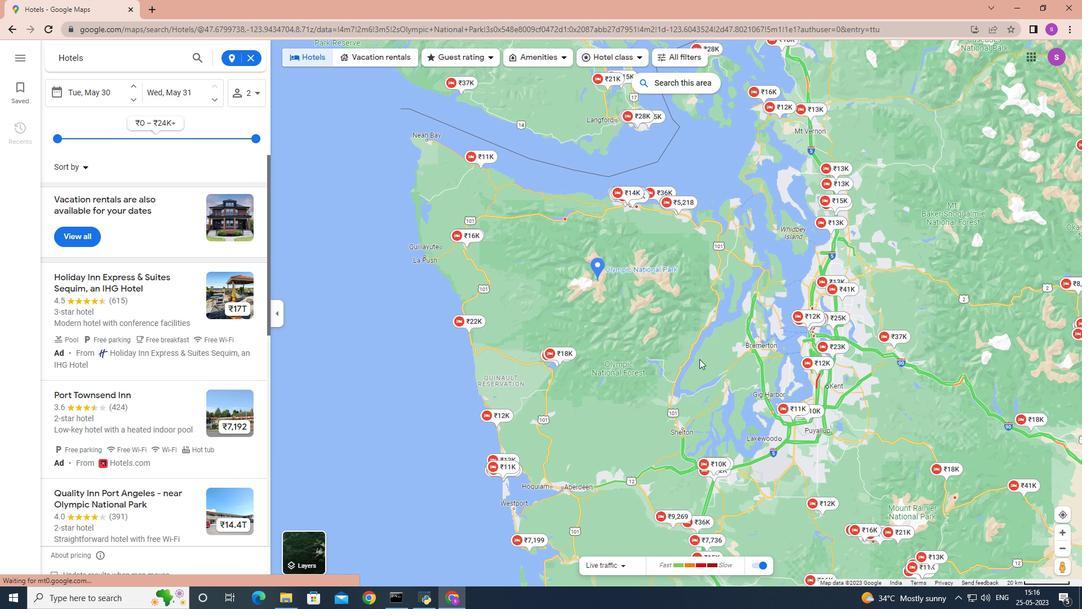 
Action: Mouse moved to (637, 332)
Screenshot: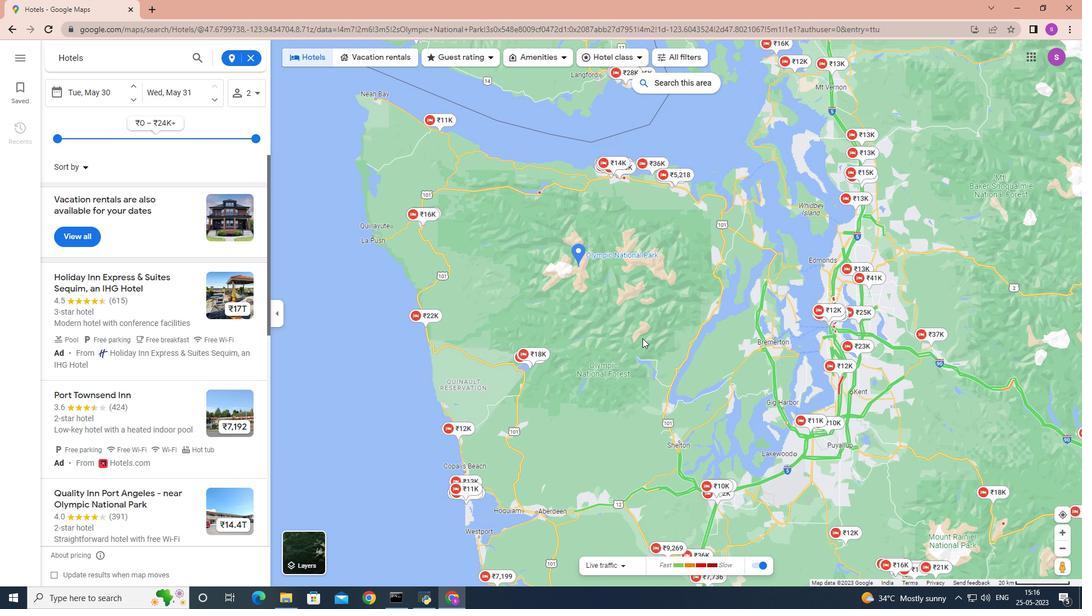 
Action: Mouse scrolled (637, 331) with delta (0, 0)
Screenshot: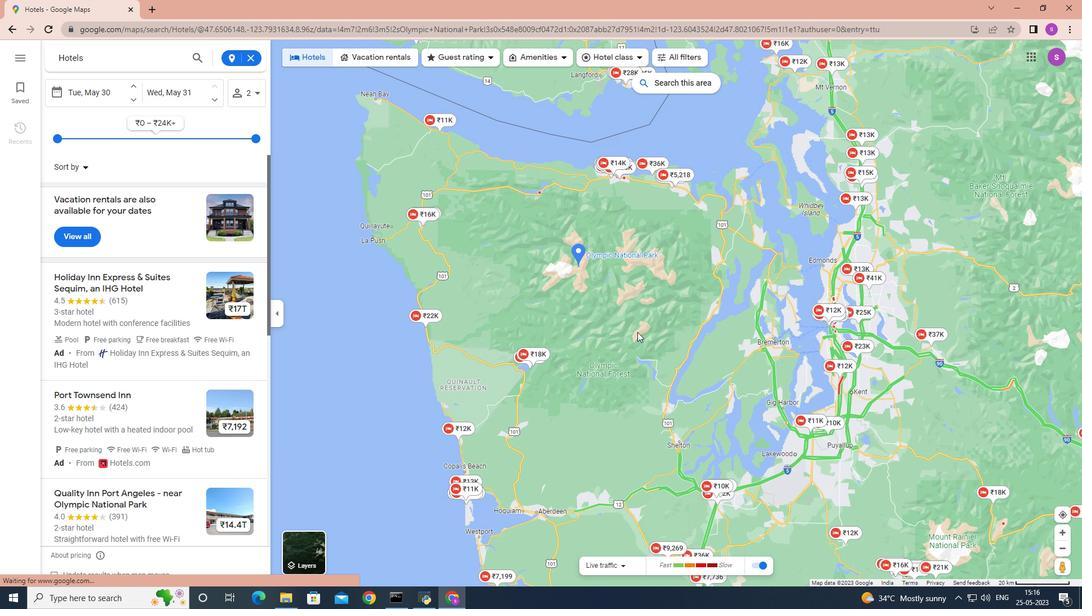 
Action: Mouse moved to (703, 562)
Screenshot: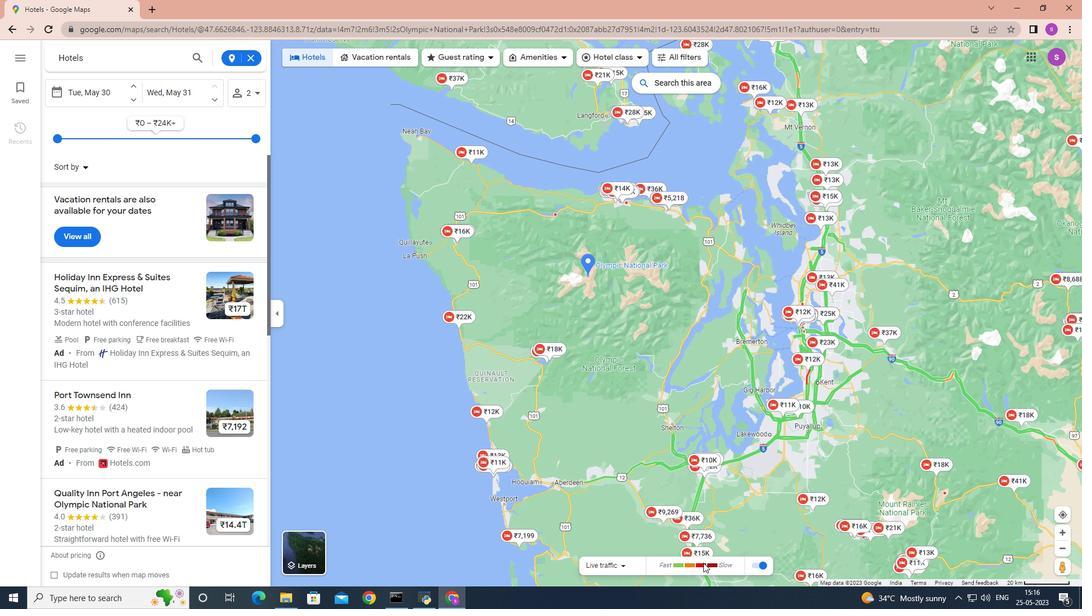 
